 Task: Copy the page link.
Action: Mouse moved to (935, 63)
Screenshot: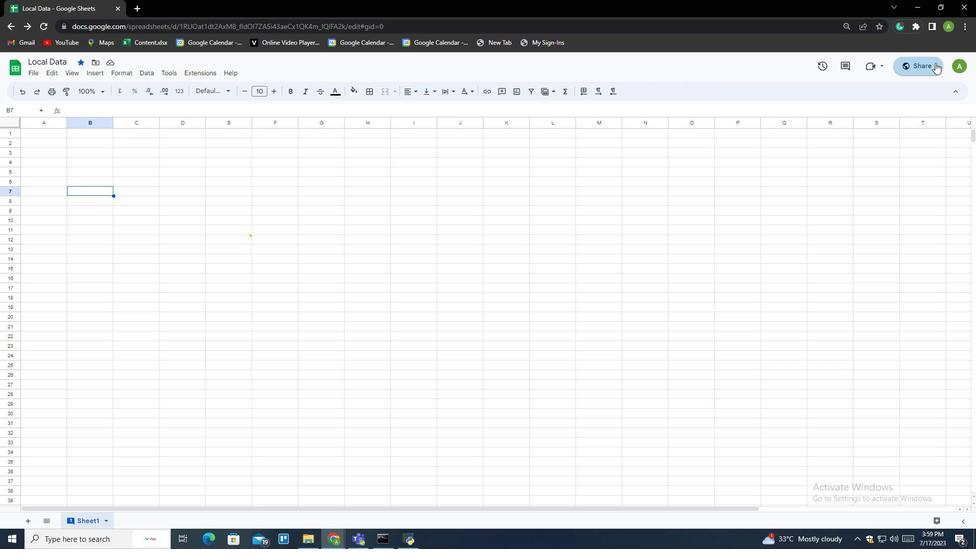 
Action: Mouse pressed left at (935, 63)
Screenshot: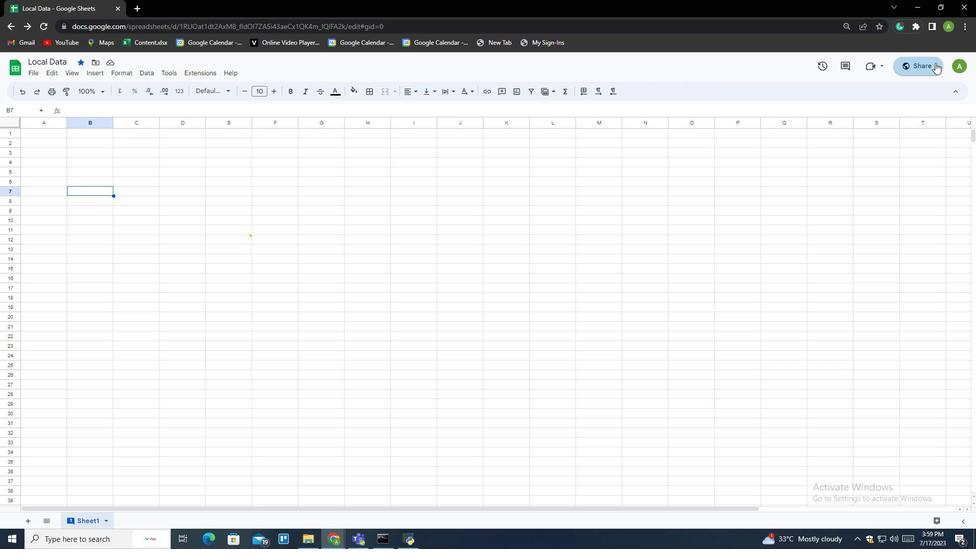 
Action: Mouse moved to (406, 381)
Screenshot: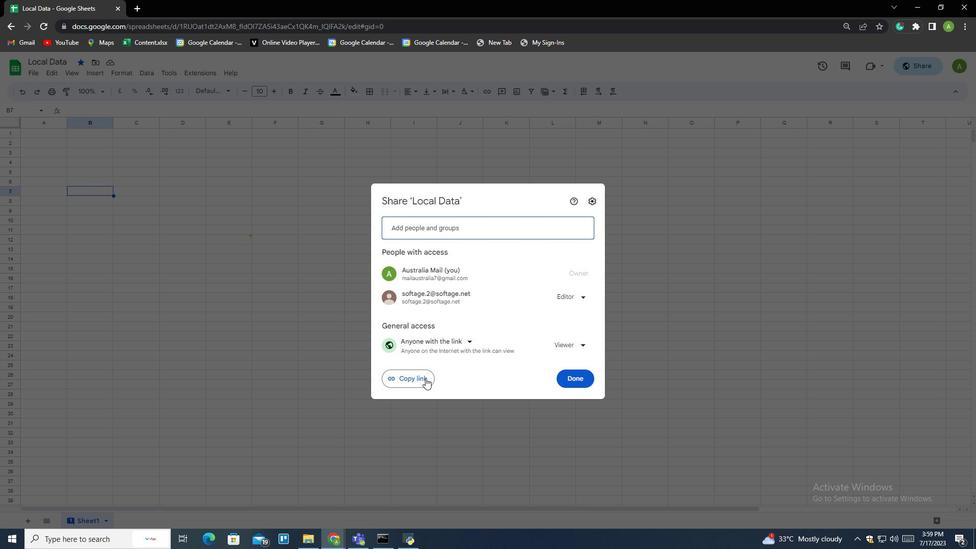 
Action: Mouse pressed left at (406, 381)
Screenshot: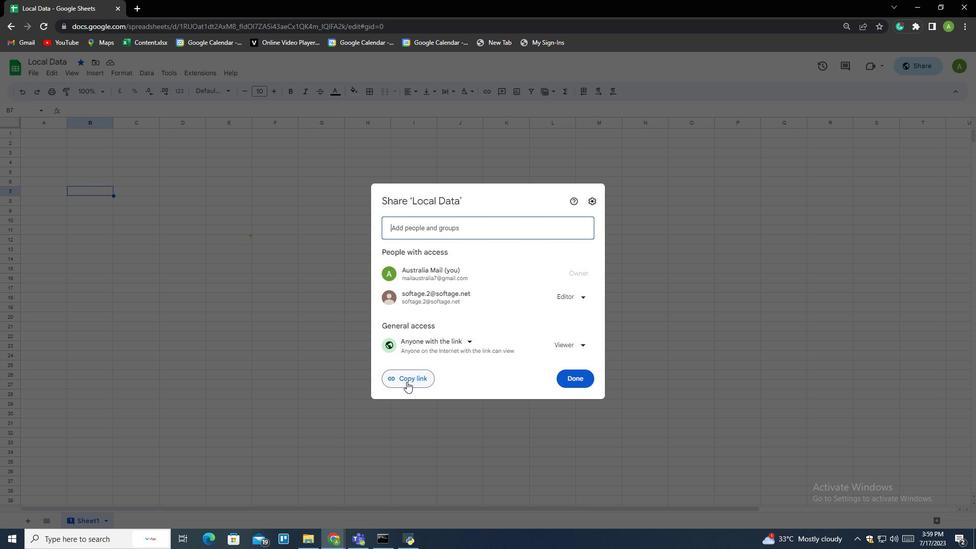 
Action: Mouse moved to (442, 383)
Screenshot: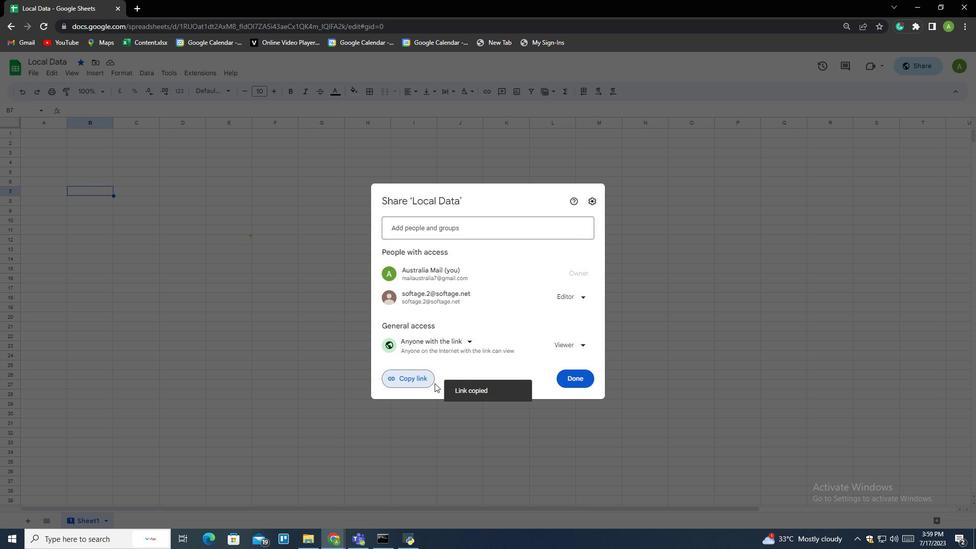 
